 Task: Create in the project AvailPro and in the Backlog issue 'Implement a new feature to allow for advanced search capabilities' a child issue 'Big data model interpretability and transparency testing and optimization', and assign it to team member softage.2@softage.net. Create in the project AvailPro and in the Backlog issue 'Address issues related to data privacy and compliance' a child issue 'Kubernetes cluster network security remediation and testing', and assign it to team member softage.3@softage.net
Action: Mouse moved to (206, 58)
Screenshot: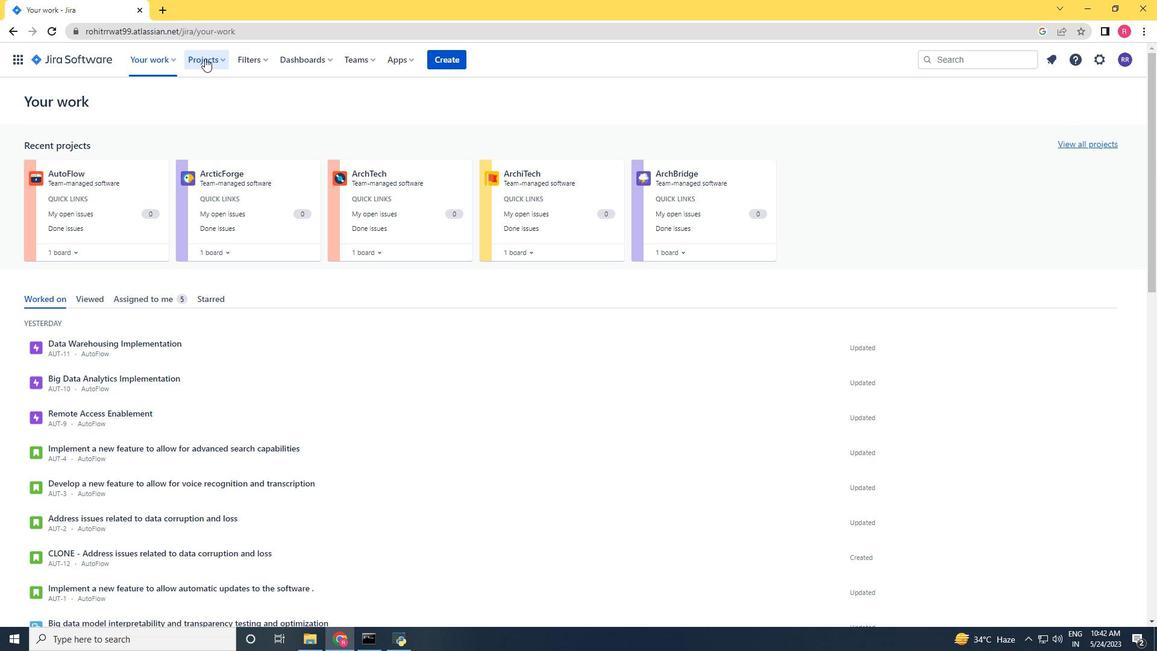 
Action: Mouse pressed left at (206, 58)
Screenshot: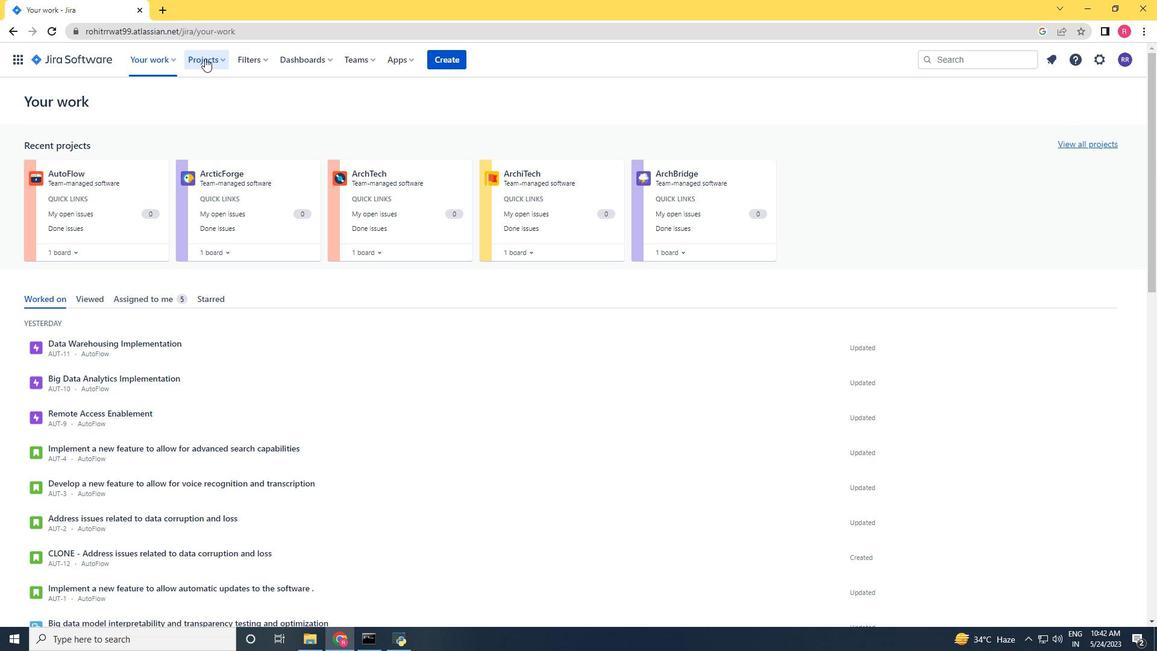 
Action: Mouse moved to (260, 120)
Screenshot: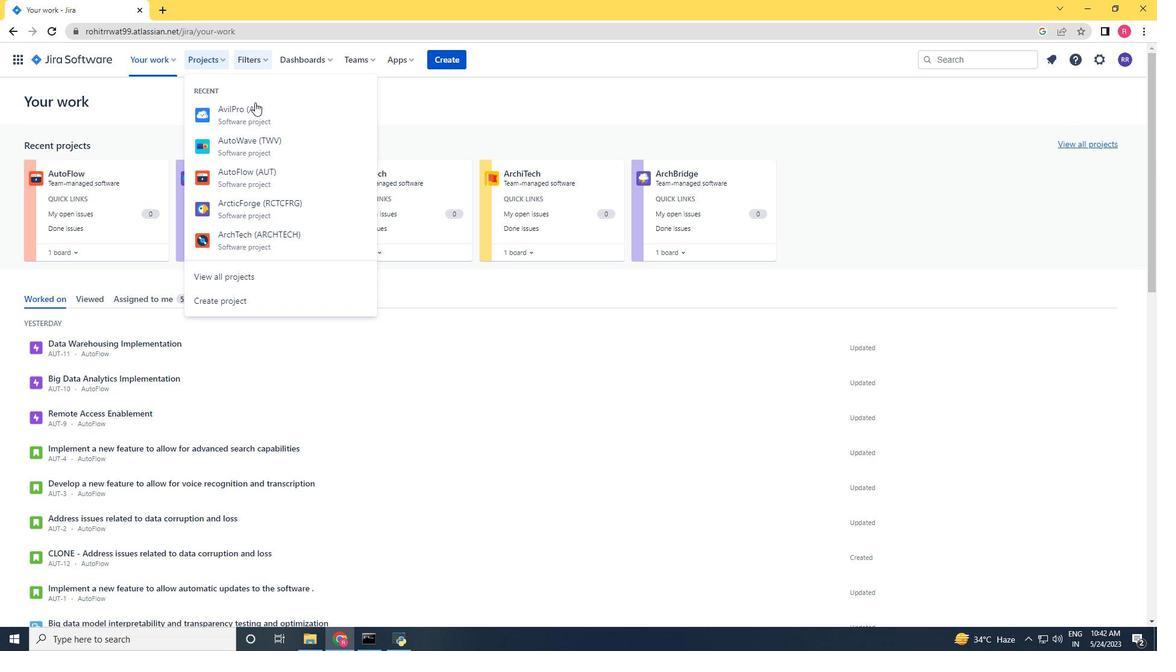 
Action: Mouse pressed left at (260, 120)
Screenshot: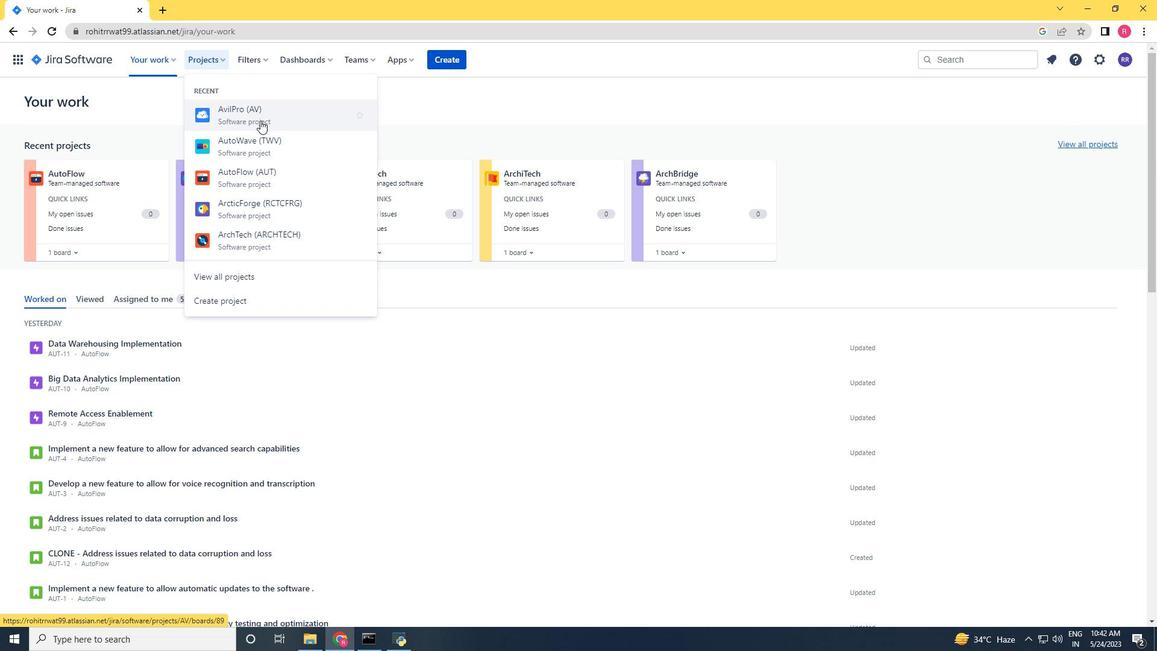 
Action: Mouse moved to (47, 185)
Screenshot: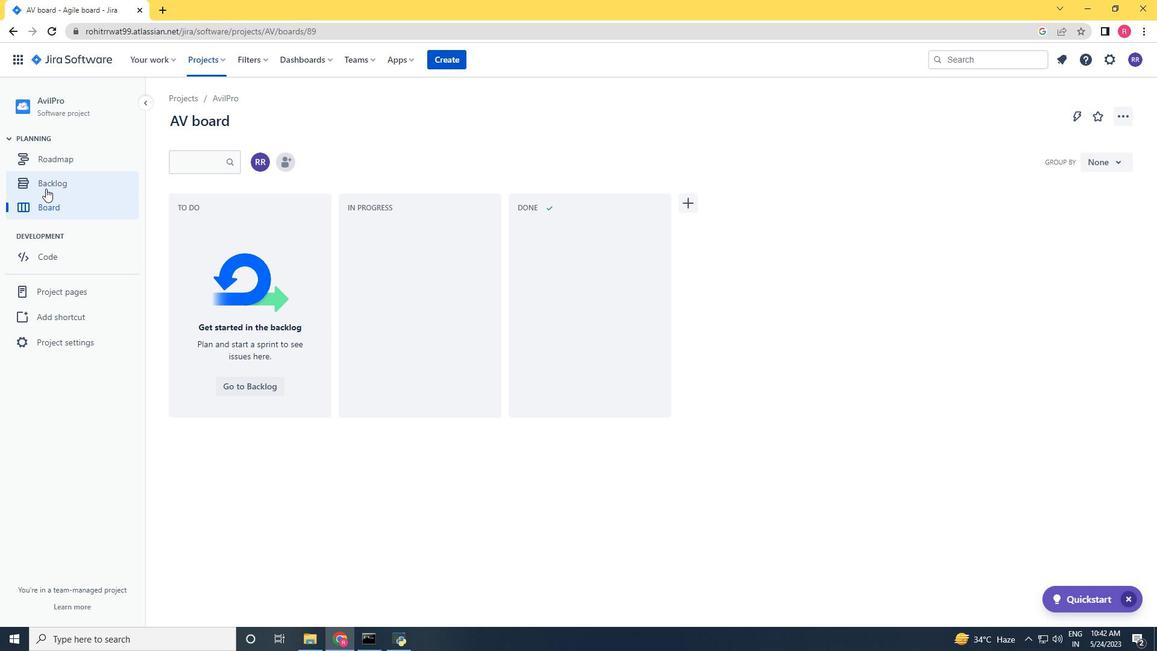 
Action: Mouse pressed left at (47, 185)
Screenshot: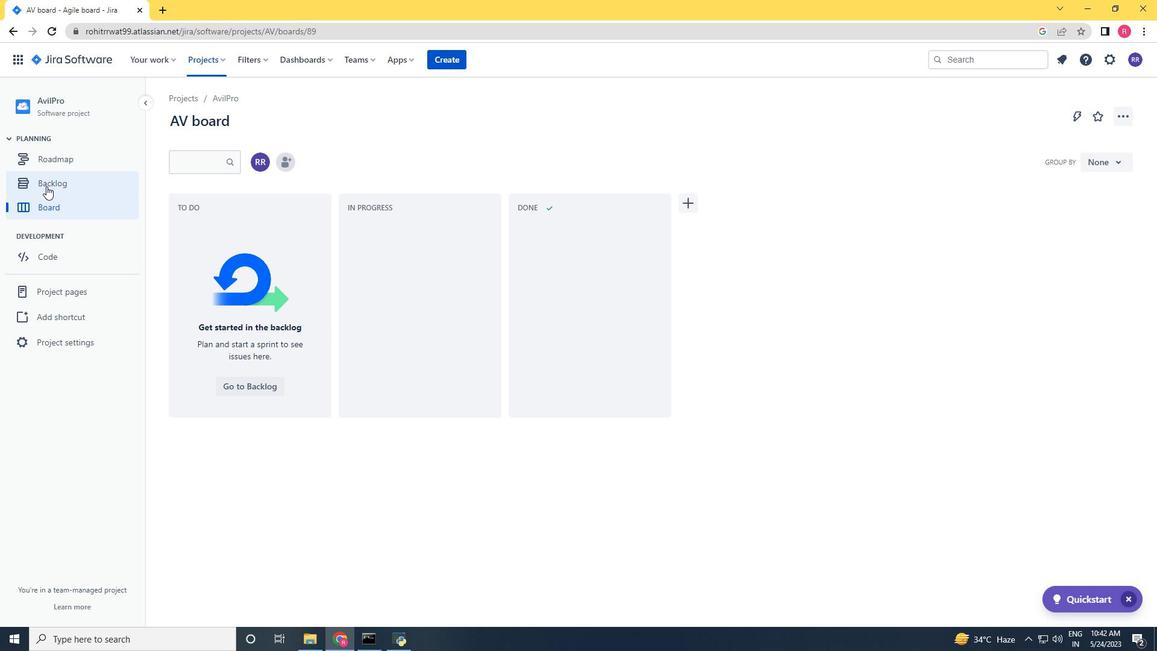 
Action: Mouse moved to (317, 249)
Screenshot: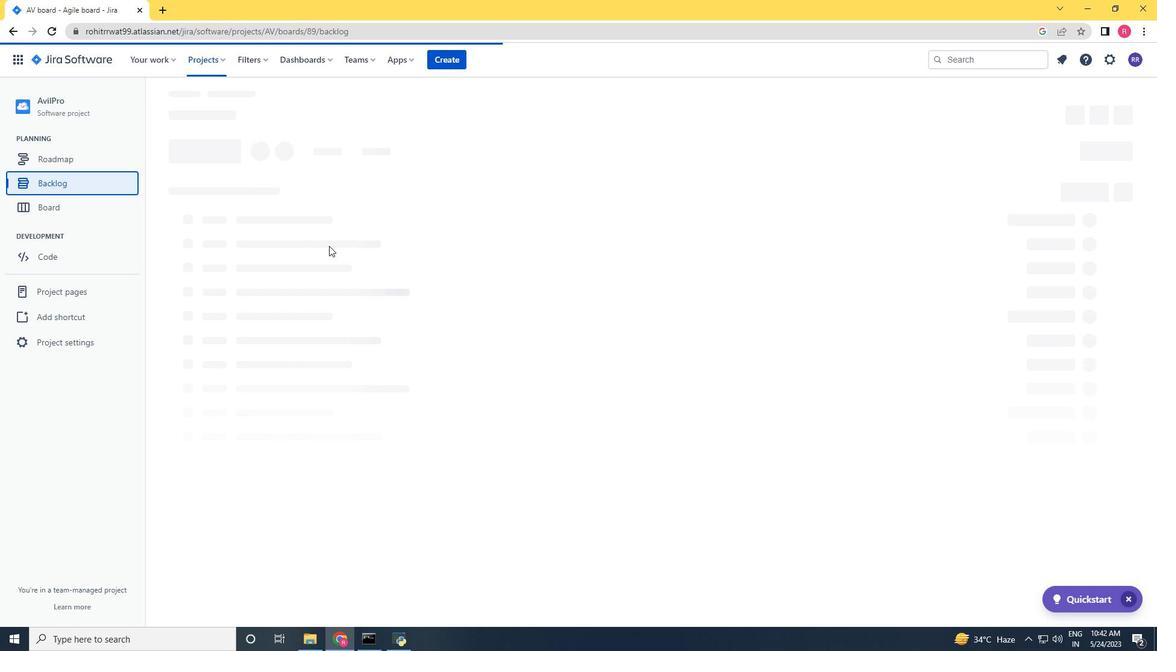 
Action: Mouse scrolled (317, 249) with delta (0, 0)
Screenshot: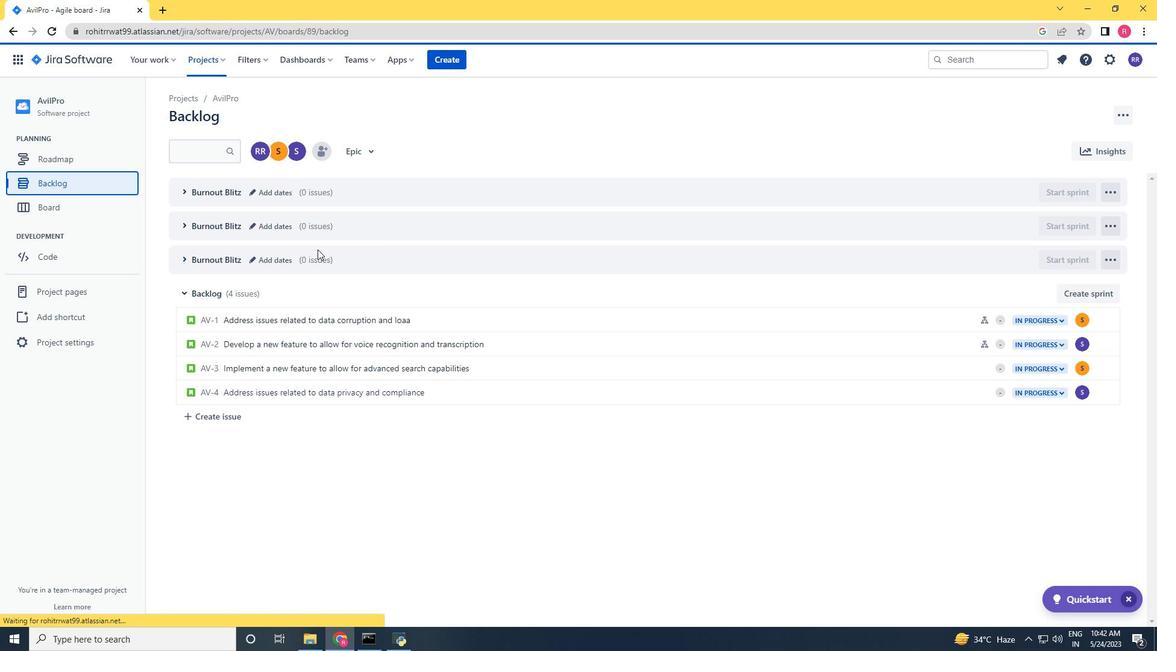 
Action: Mouse scrolled (317, 249) with delta (0, 0)
Screenshot: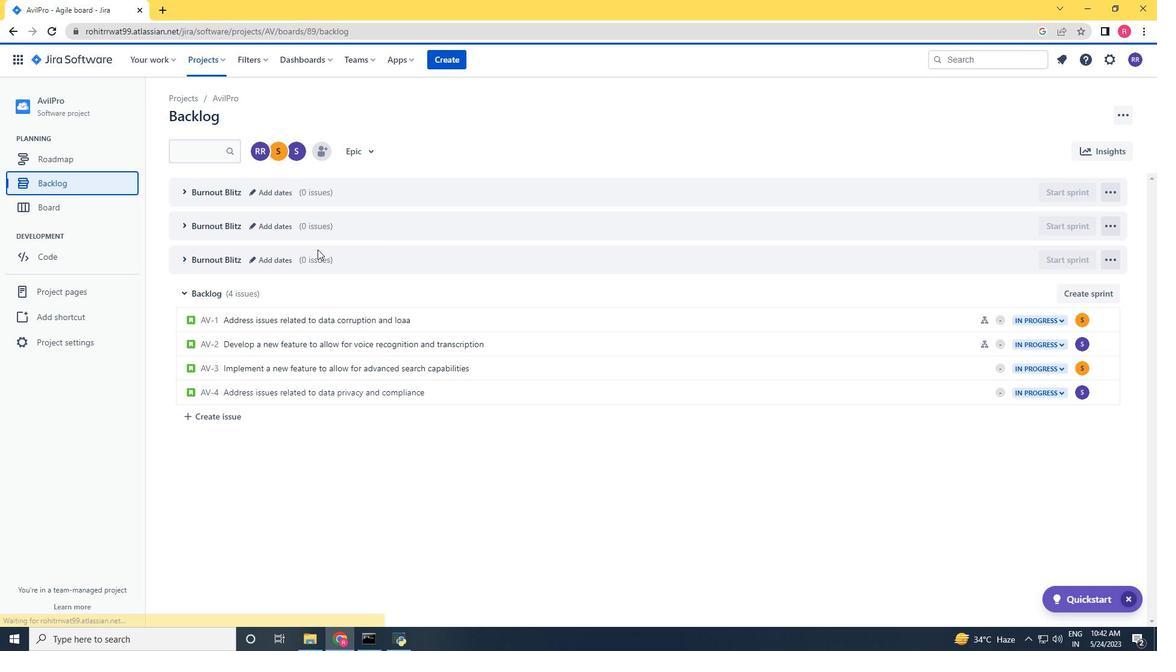 
Action: Mouse moved to (841, 376)
Screenshot: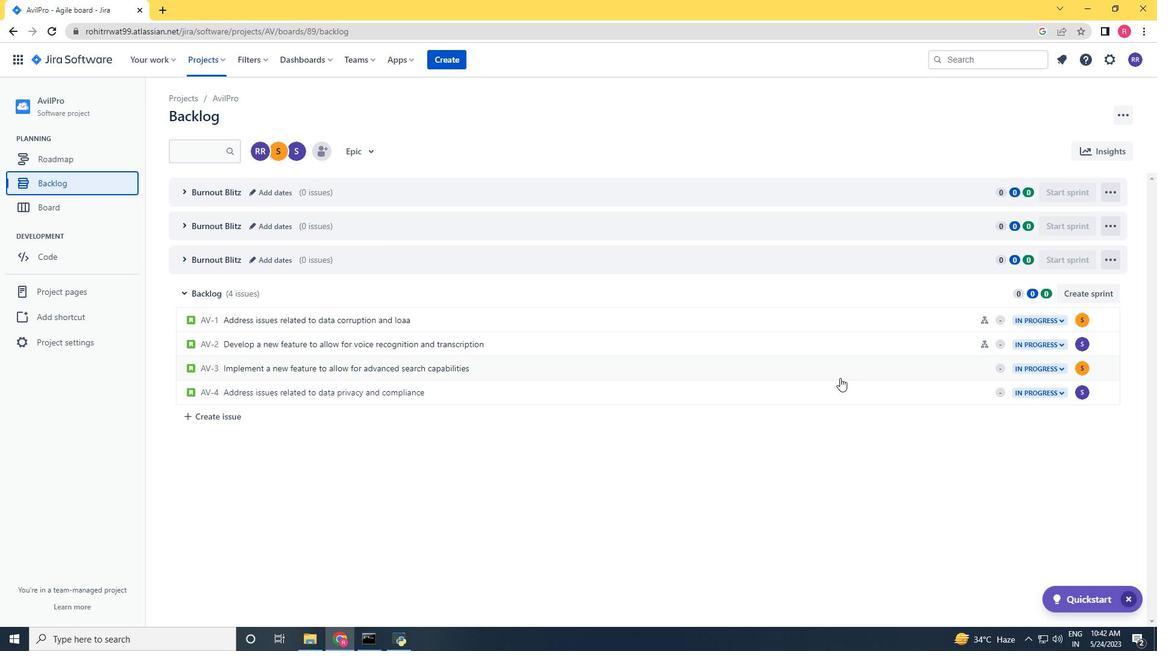 
Action: Mouse pressed left at (841, 376)
Screenshot: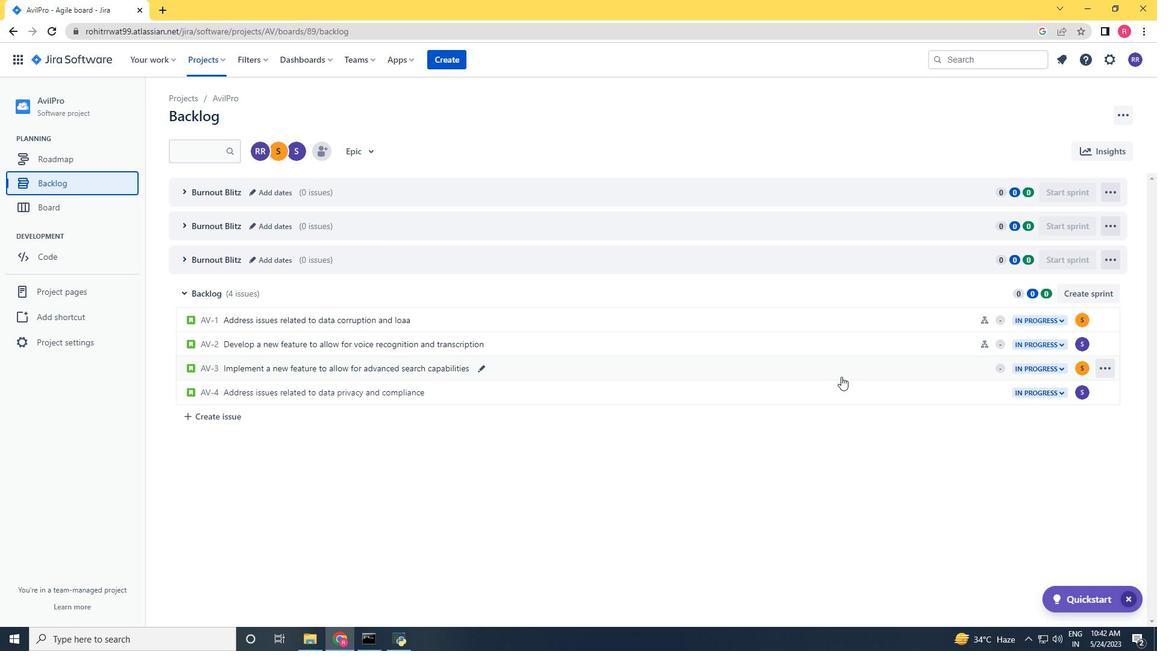
Action: Mouse moved to (945, 262)
Screenshot: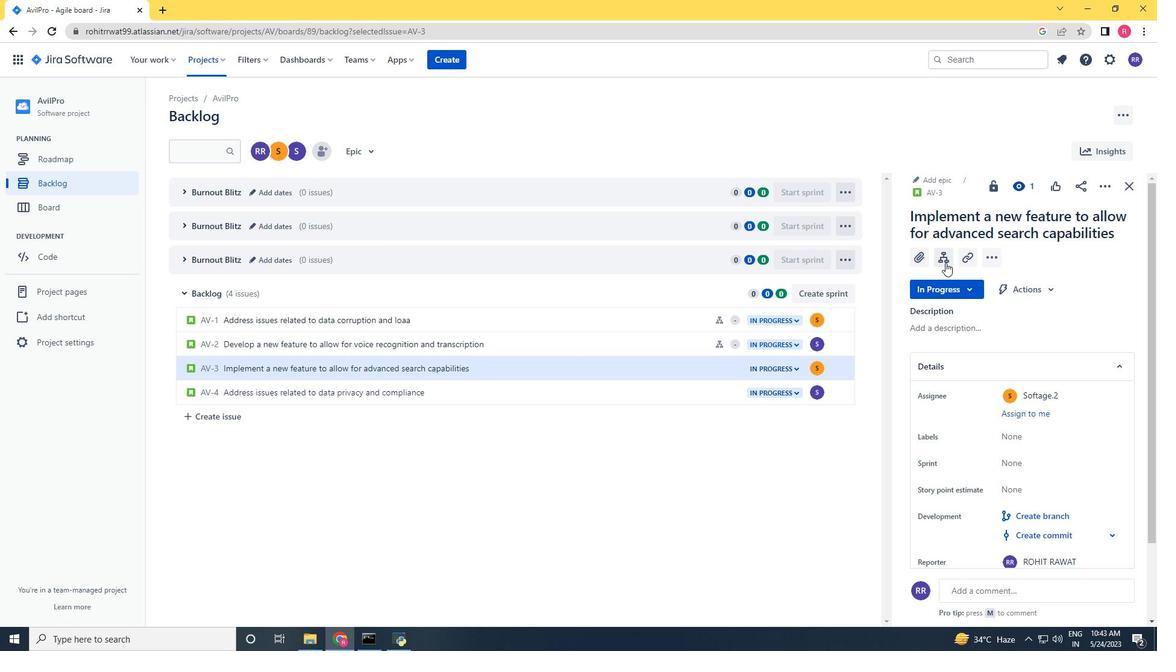 
Action: Mouse pressed left at (945, 262)
Screenshot: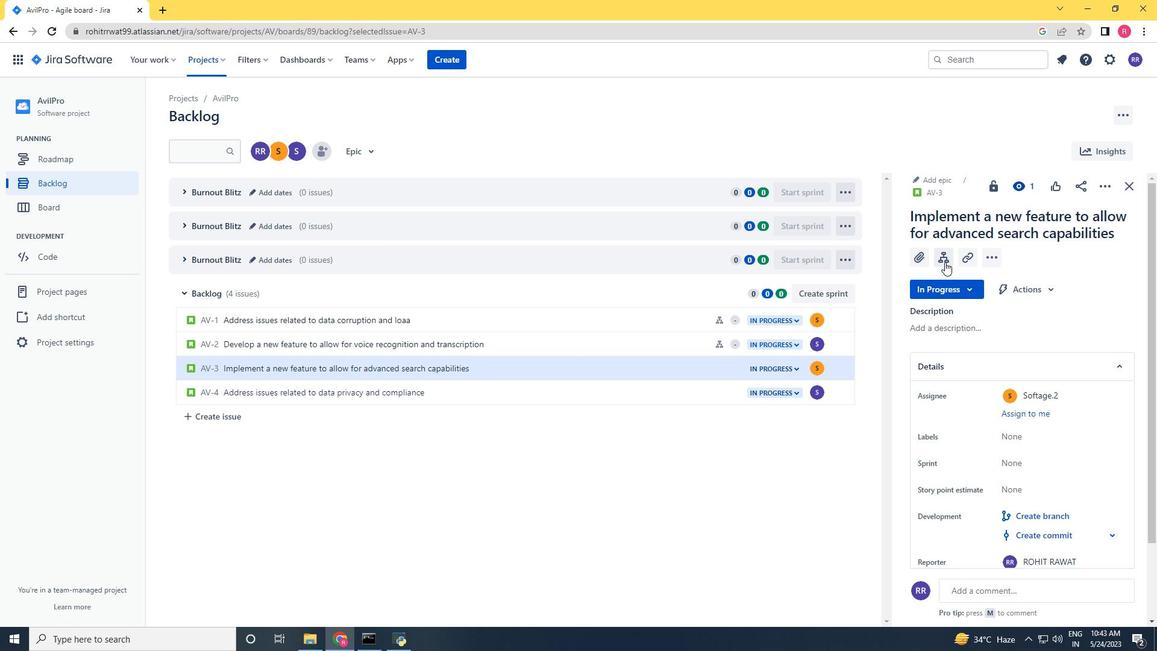 
Action: Key pressed <Key.shift>Big<Key.space>data<Key.space>model<Key.space>interpretability<Key.space>and<Key.space>transprency<Key.space><Key.left><Key.left><Key.left><Key.left><Key.left><Key.left><Key.left><Key.left><Key.right><Key.right>a<Key.right><Key.right><Key.right><Key.right><Key.right><Key.right><Key.right><Key.right><Key.right>testing<Key.space>and<Key.space>optimization<Key.space><Key.enter><Key.enter>
Screenshot: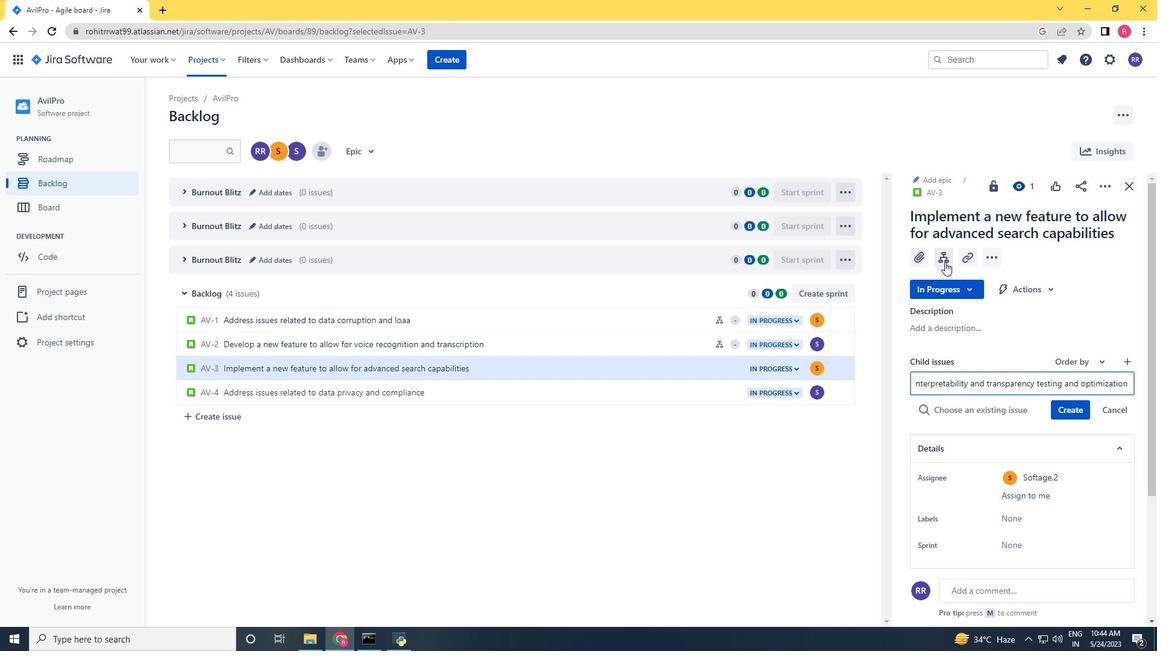 
Action: Mouse moved to (681, 391)
Screenshot: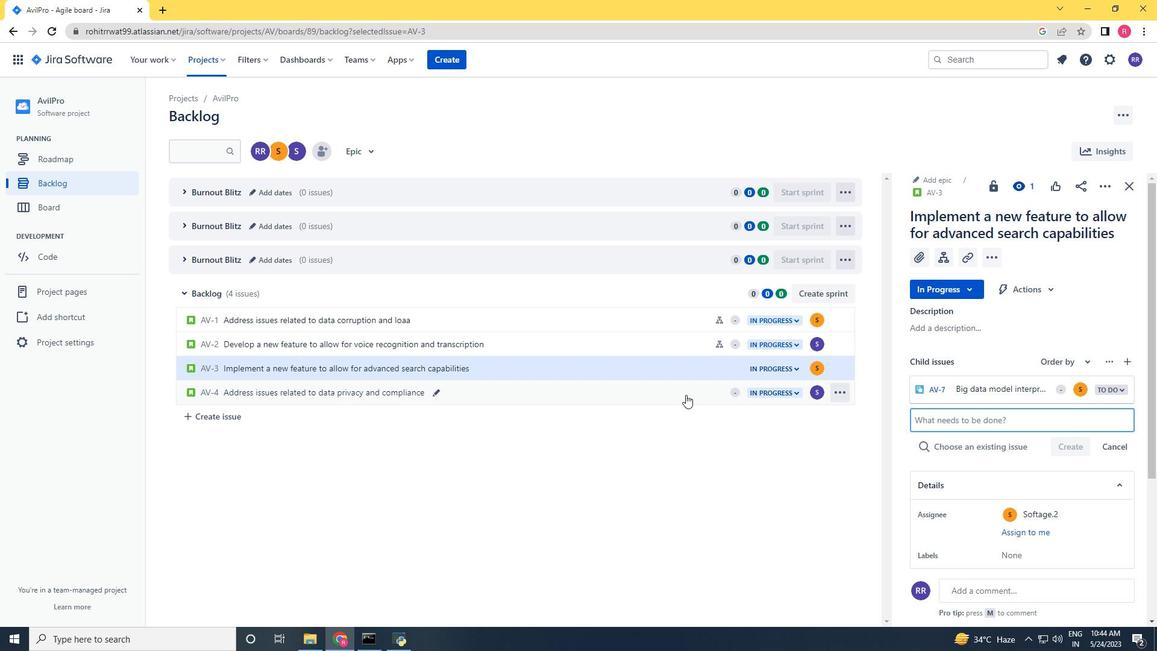 
Action: Mouse pressed left at (681, 391)
Screenshot: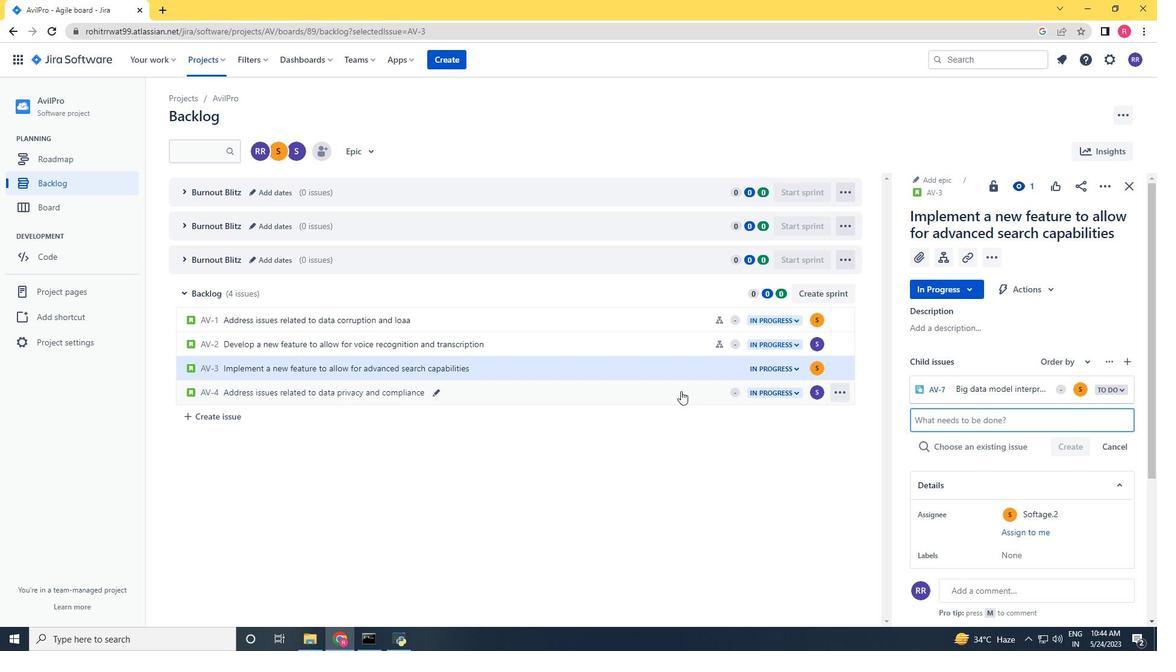 
Action: Mouse moved to (939, 253)
Screenshot: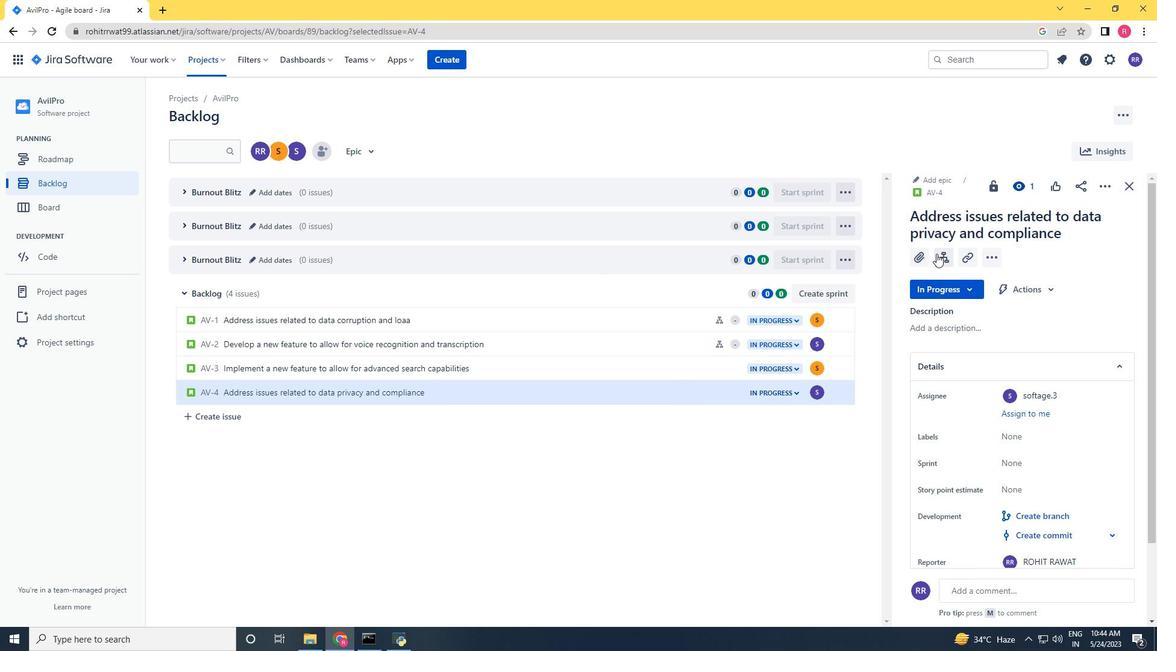 
Action: Mouse pressed left at (939, 253)
Screenshot: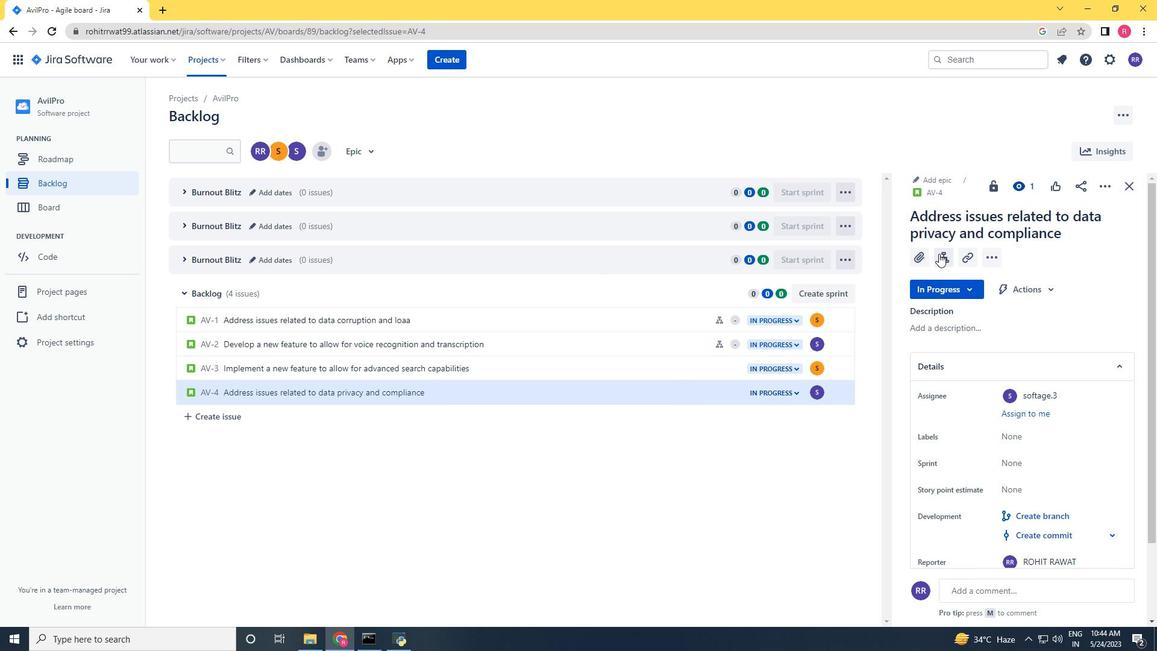 
Action: Mouse moved to (938, 253)
Screenshot: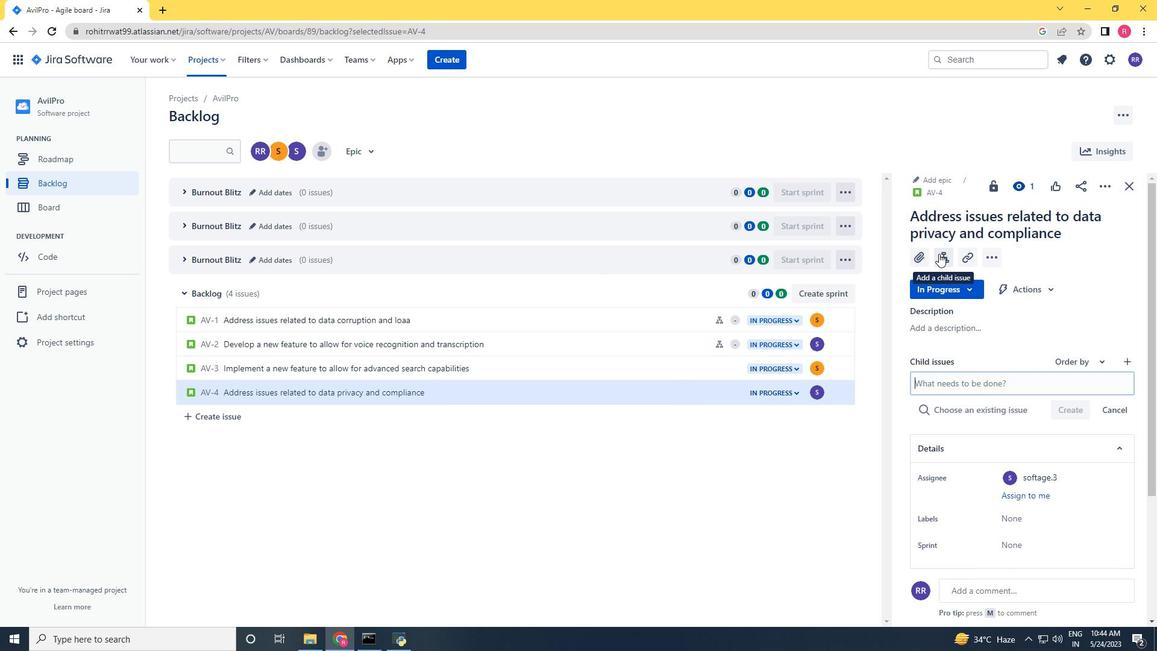 
Action: Key pressed <Key.shift>Kubernetes<Key.space>cluster<Key.space>network<Key.space>security<Key.space>remediation<Key.space>and<Key.space>testing<Key.space><Key.enter>
Screenshot: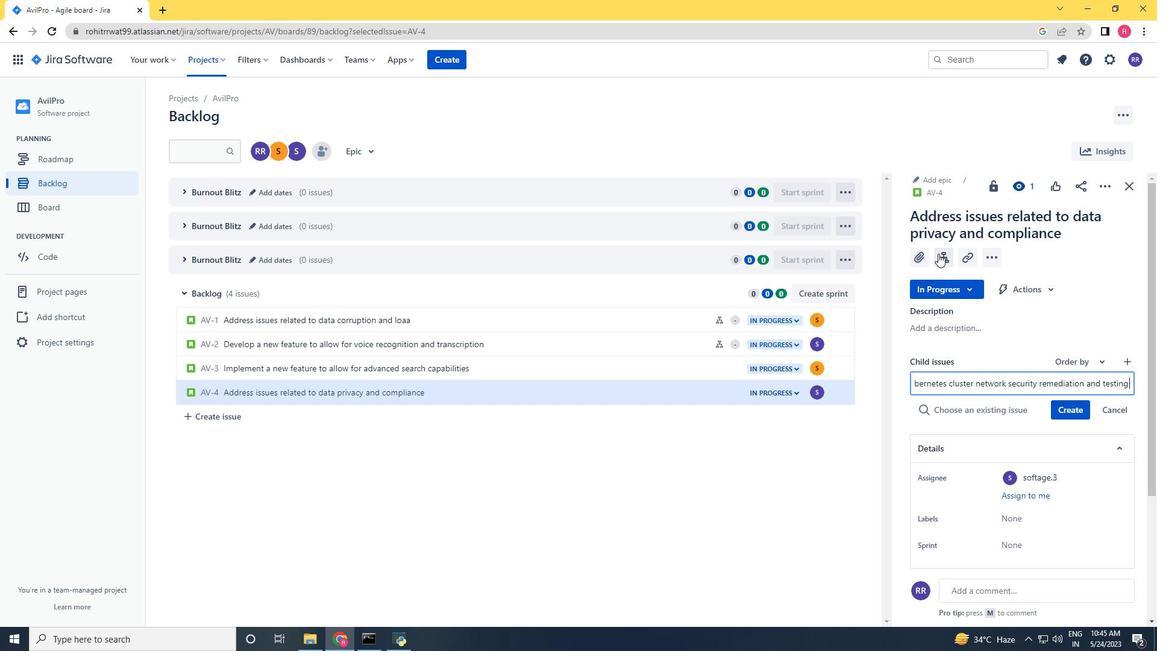 
Action: Mouse moved to (1083, 390)
Screenshot: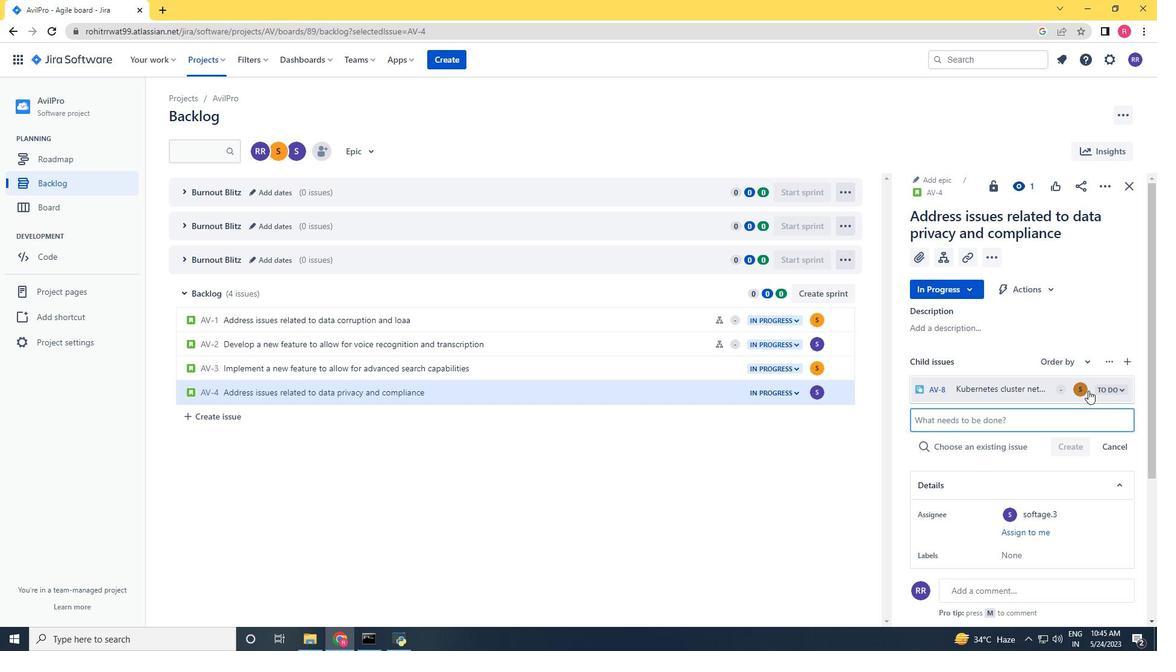 
Action: Mouse pressed left at (1083, 390)
Screenshot: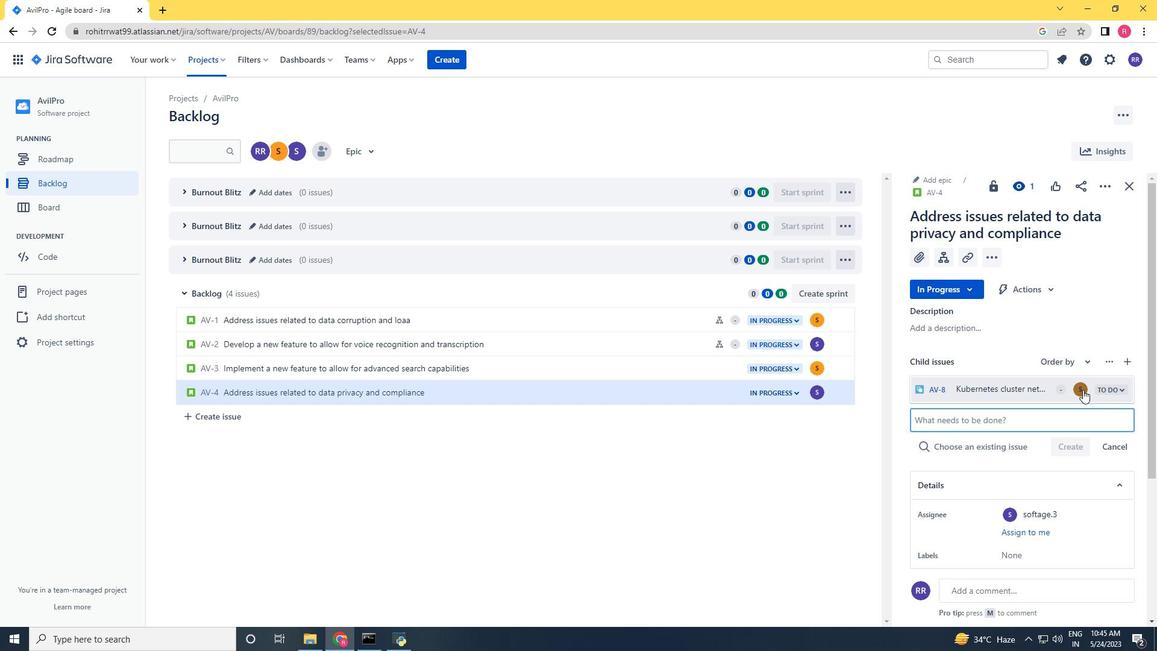 
Action: Key pressed sofatge.3<Key.shift><Key.shift>@softage.net
Screenshot: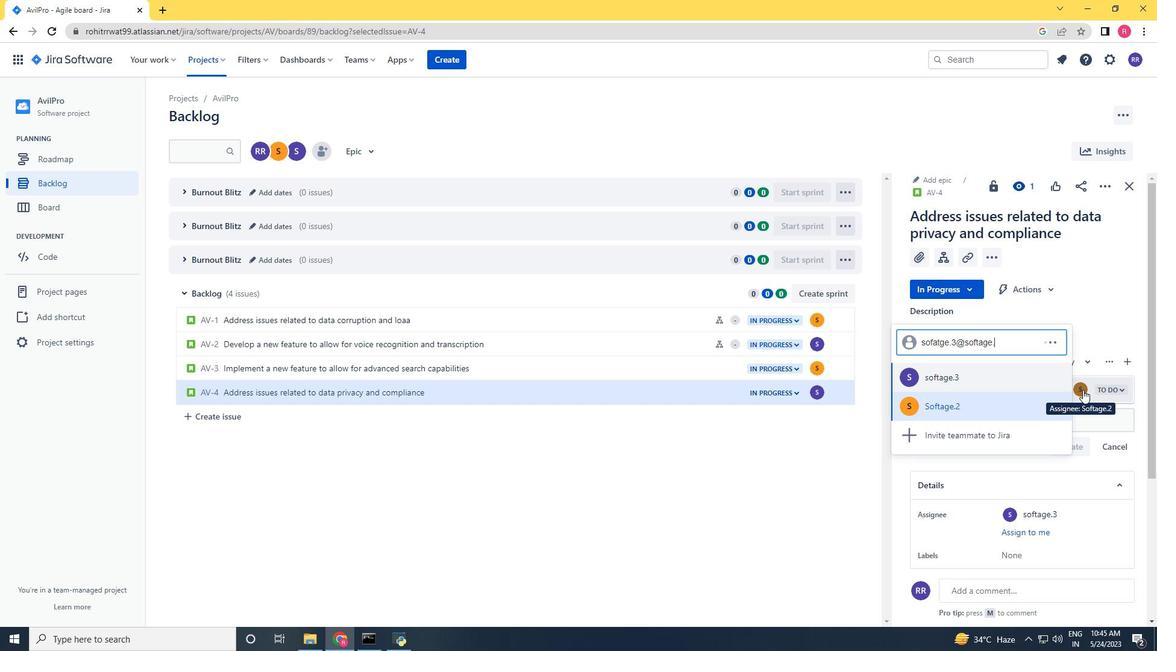 
Action: Mouse moved to (995, 393)
Screenshot: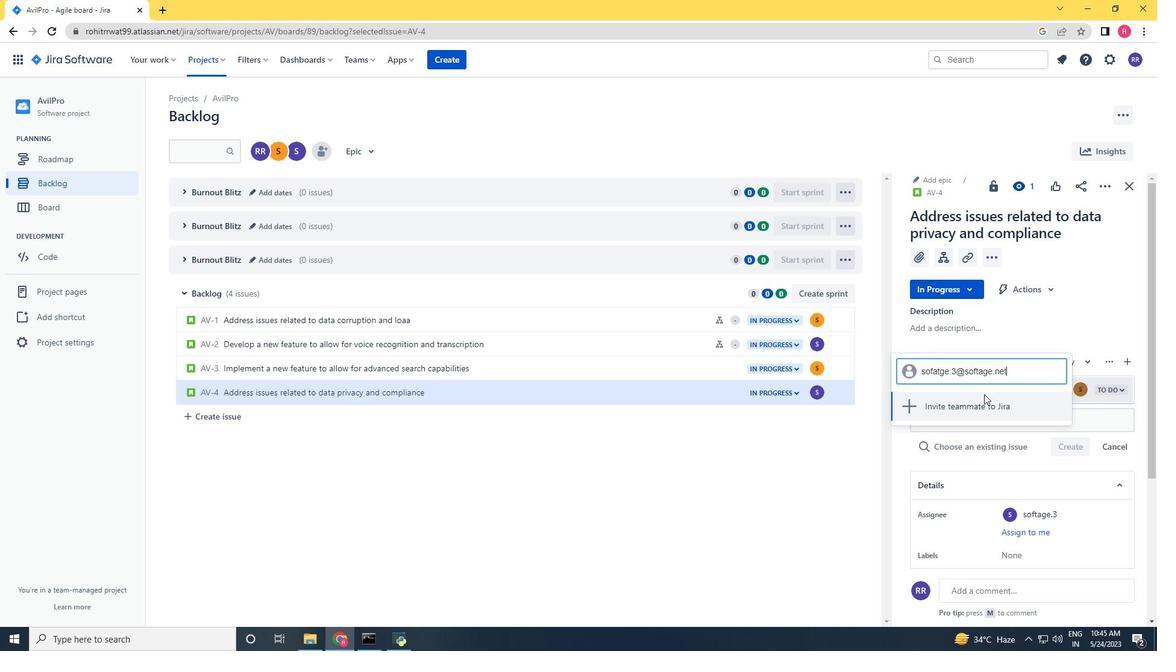 
Action: Key pressed <Key.backspace><Key.backspace><Key.backspace><Key.backspace><Key.backspace><Key.backspace><Key.backspace><Key.backspace><Key.backspace><Key.backspace><Key.backspace>
Screenshot: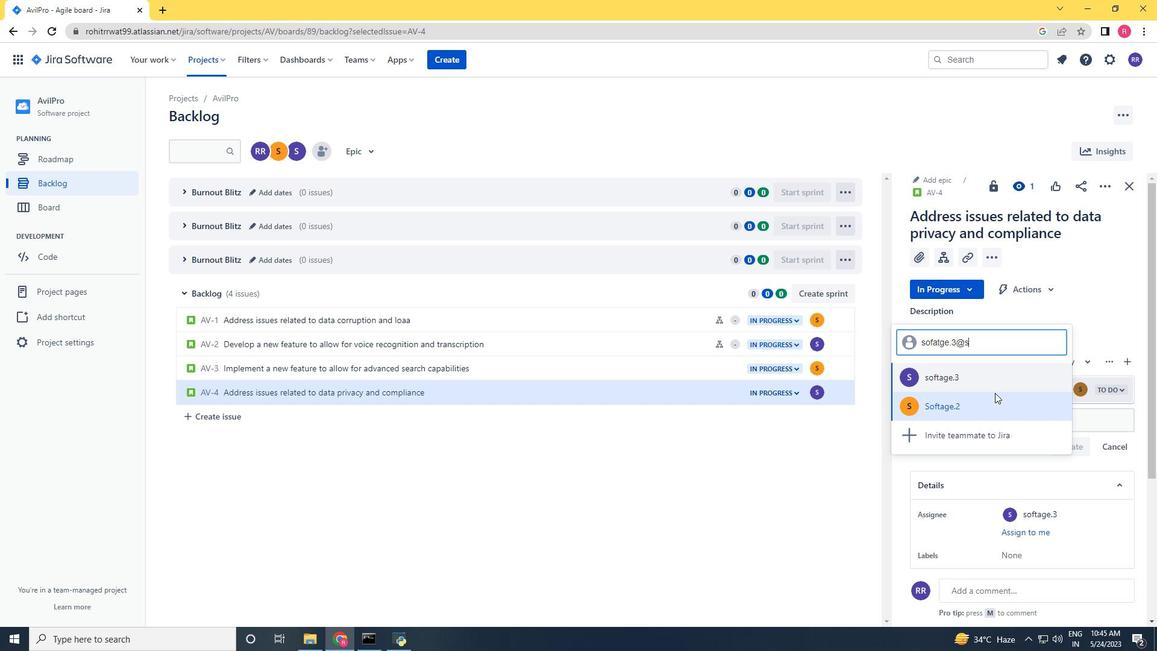 
Action: Mouse pressed left at (995, 393)
Screenshot: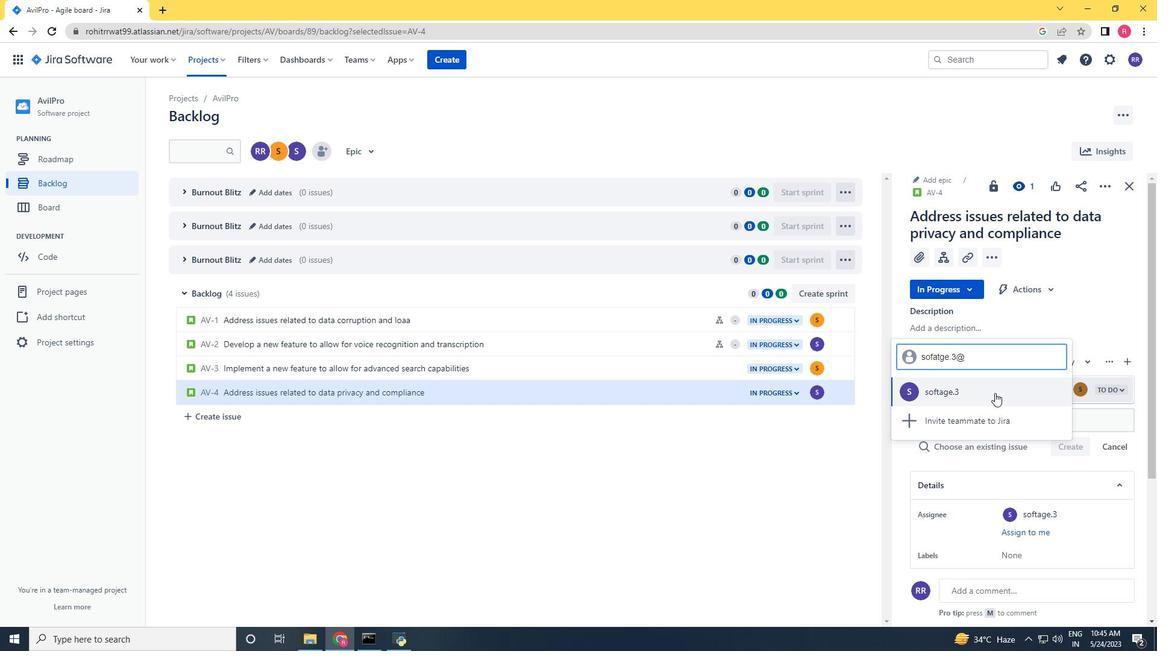
Action: Mouse moved to (691, 470)
Screenshot: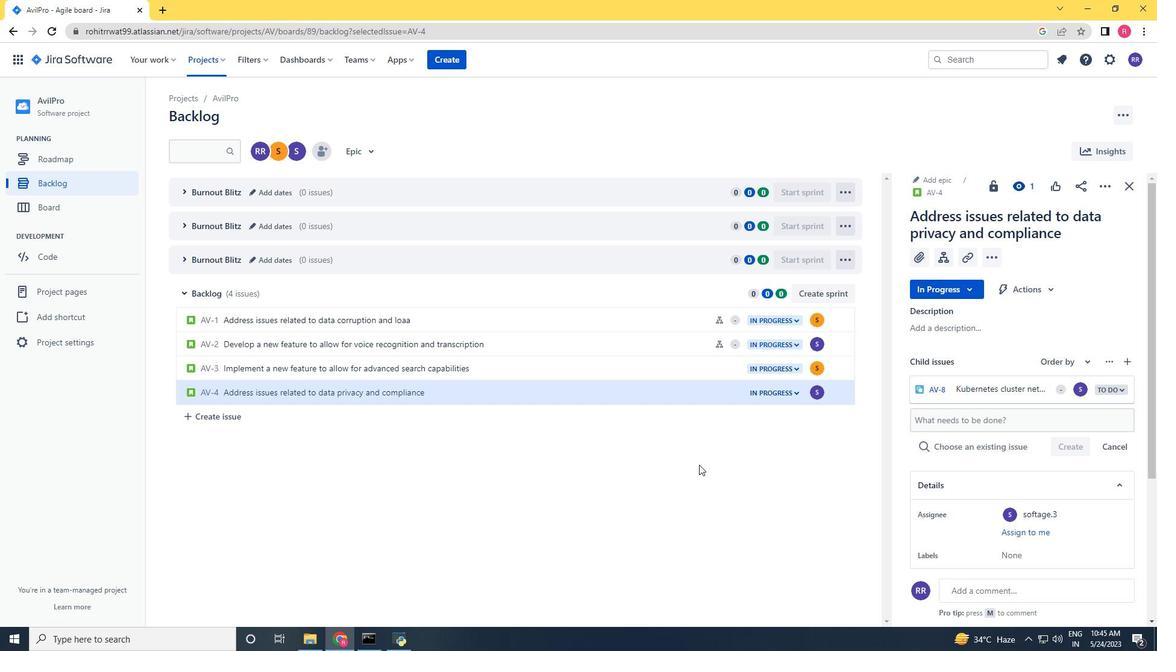 
